 Task: Set "Default preset setting used" for "H.264/MPEG-4 Part 10/AVC encoder (x264 10-bit)" to superfast.
Action: Mouse moved to (103, 13)
Screenshot: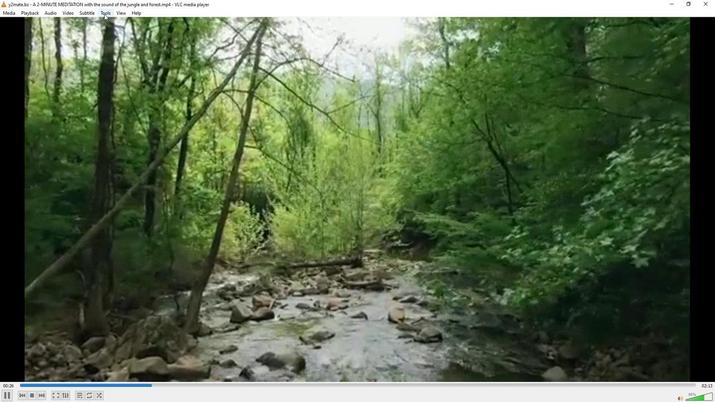
Action: Mouse pressed left at (103, 13)
Screenshot: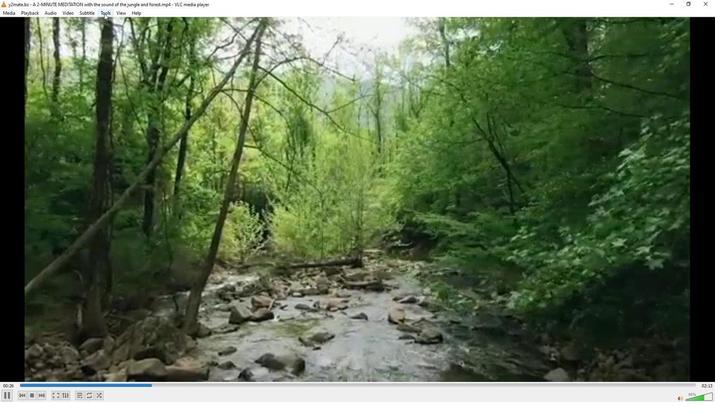 
Action: Mouse moved to (120, 100)
Screenshot: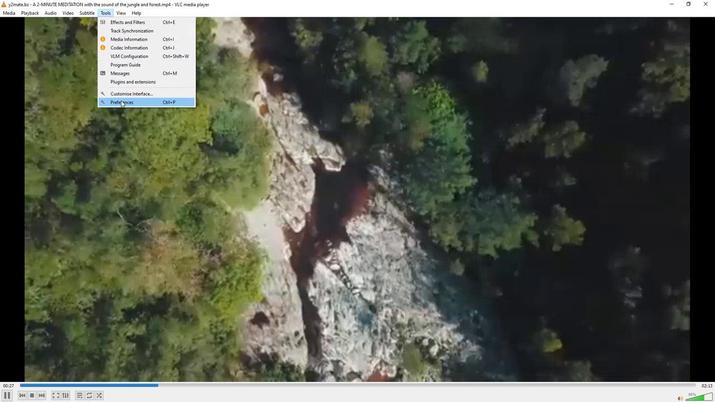 
Action: Mouse pressed left at (120, 100)
Screenshot: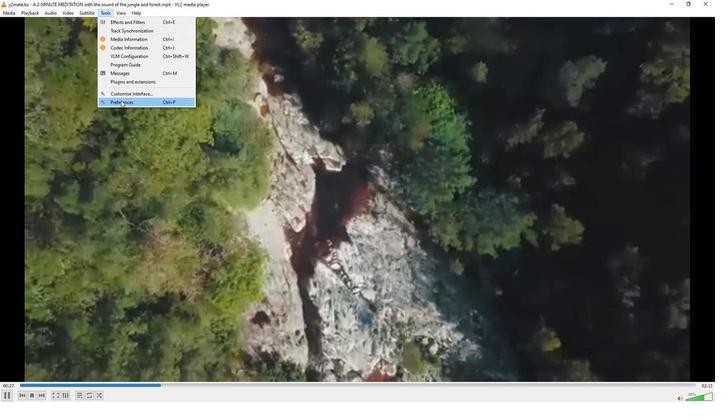 
Action: Mouse moved to (235, 328)
Screenshot: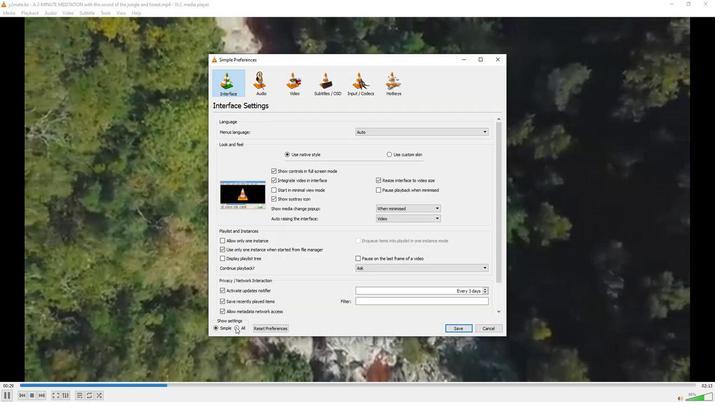 
Action: Mouse pressed left at (235, 328)
Screenshot: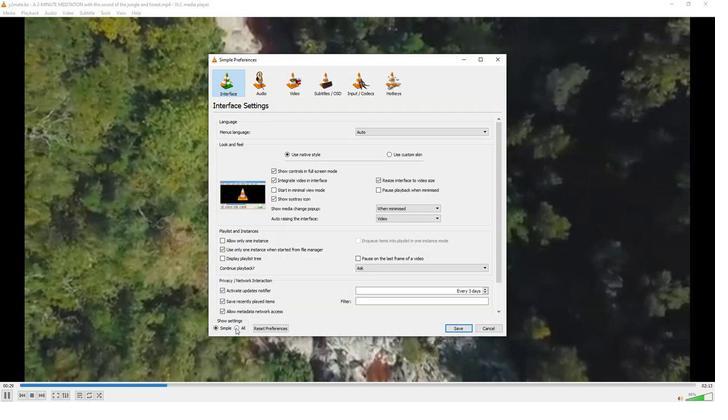 
Action: Mouse moved to (225, 251)
Screenshot: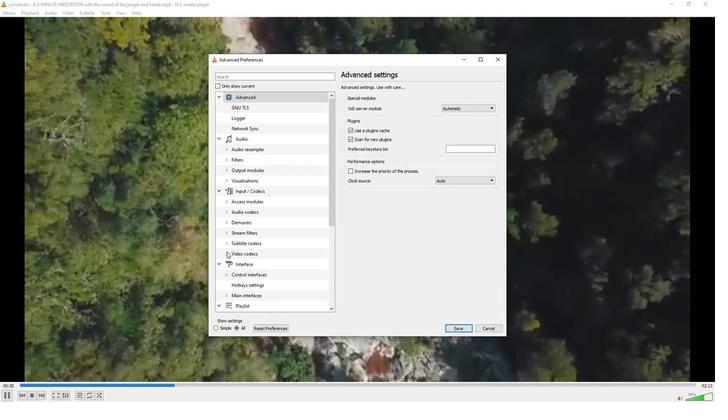 
Action: Mouse pressed left at (225, 251)
Screenshot: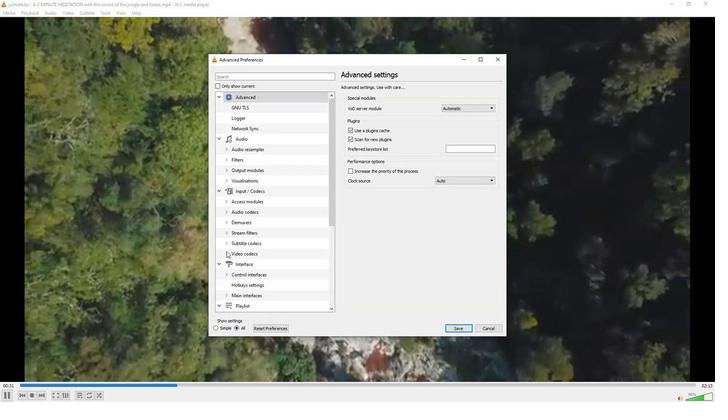 
Action: Mouse moved to (233, 268)
Screenshot: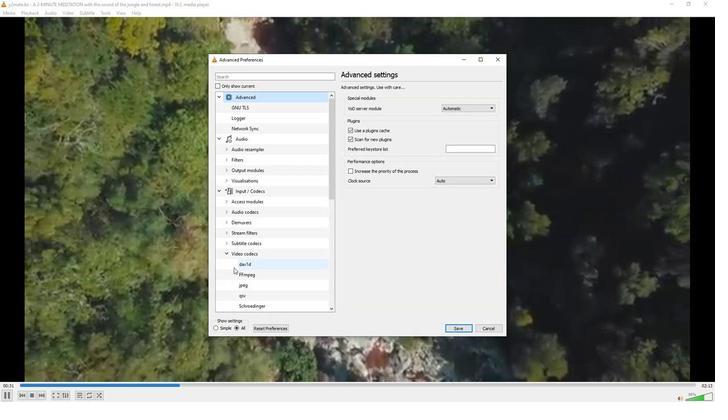 
Action: Mouse scrolled (233, 268) with delta (0, 0)
Screenshot: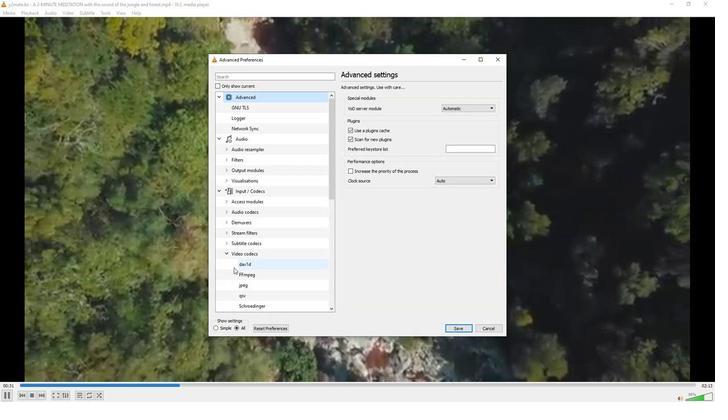 
Action: Mouse scrolled (233, 268) with delta (0, 0)
Screenshot: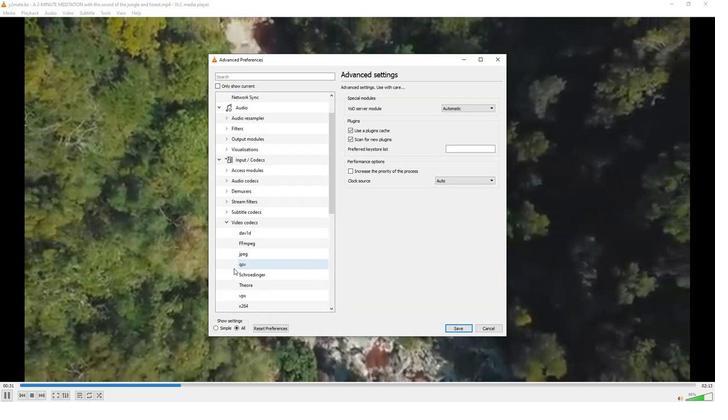 
Action: Mouse moved to (244, 285)
Screenshot: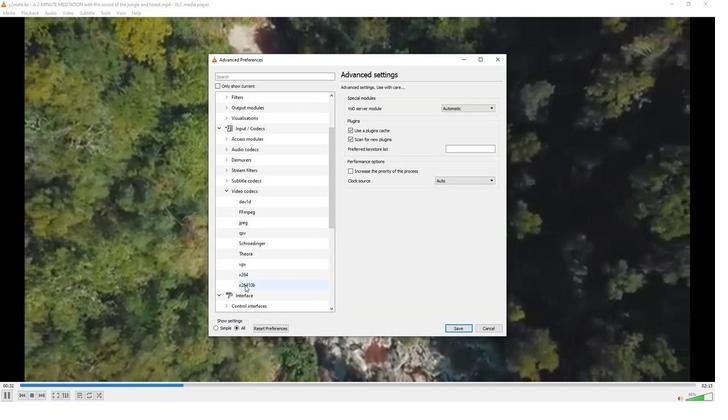 
Action: Mouse pressed left at (244, 285)
Screenshot: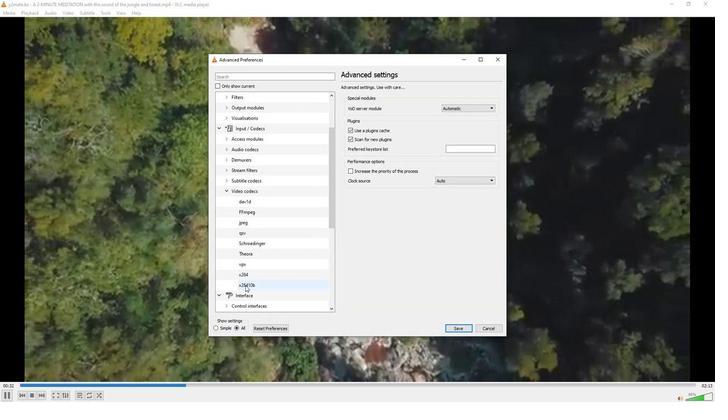 
Action: Mouse moved to (362, 262)
Screenshot: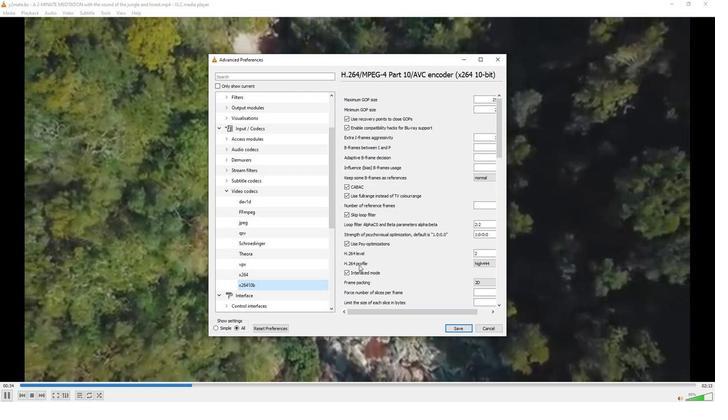 
Action: Mouse scrolled (362, 262) with delta (0, 0)
Screenshot: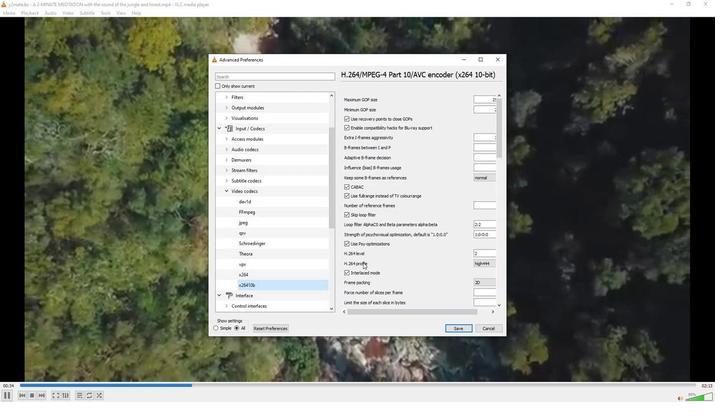 
Action: Mouse scrolled (362, 262) with delta (0, 0)
Screenshot: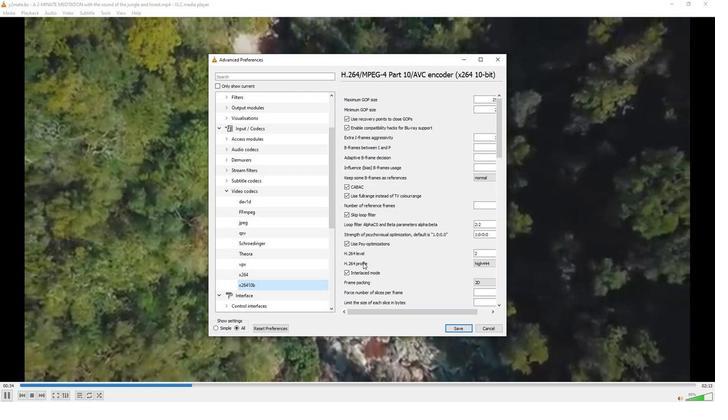 
Action: Mouse scrolled (362, 262) with delta (0, 0)
Screenshot: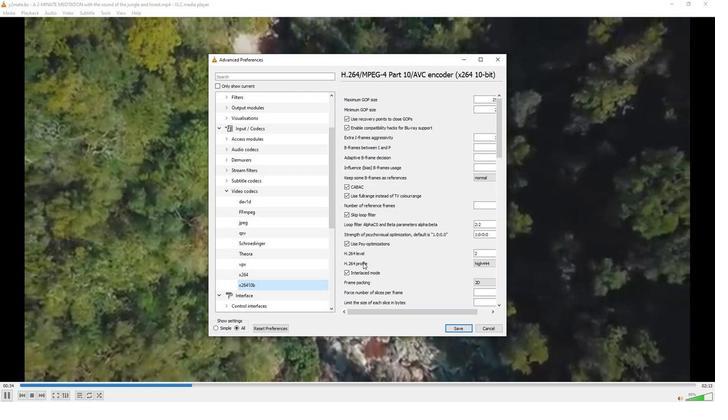 
Action: Mouse scrolled (362, 262) with delta (0, 0)
Screenshot: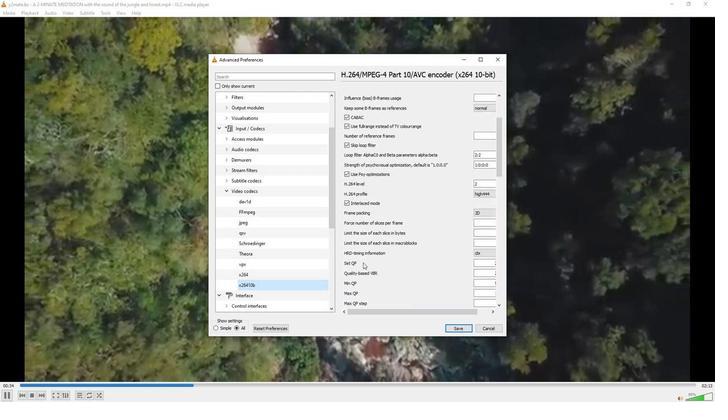 
Action: Mouse scrolled (362, 262) with delta (0, 0)
Screenshot: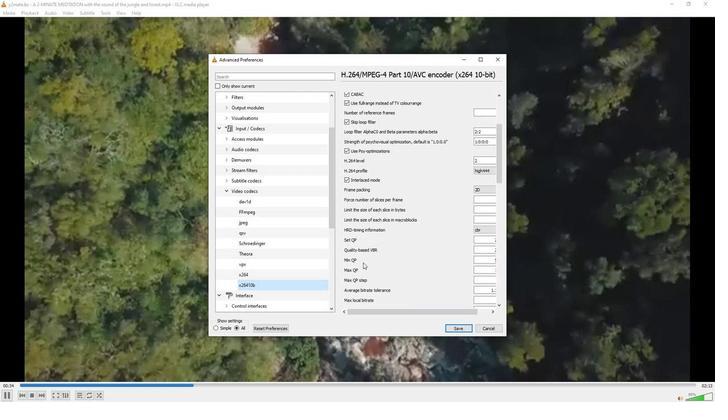 
Action: Mouse scrolled (362, 262) with delta (0, 0)
Screenshot: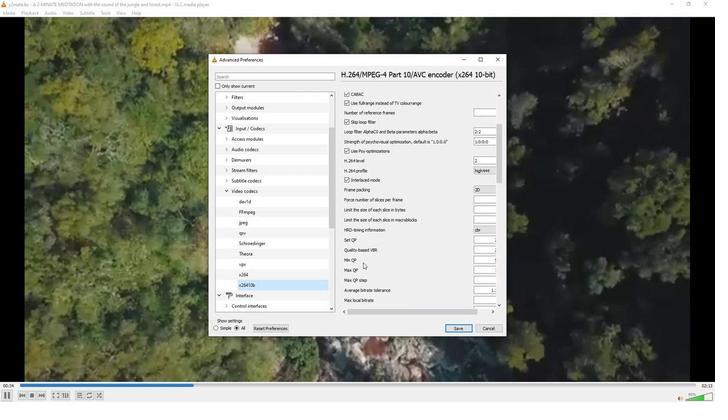 
Action: Mouse scrolled (362, 262) with delta (0, 0)
Screenshot: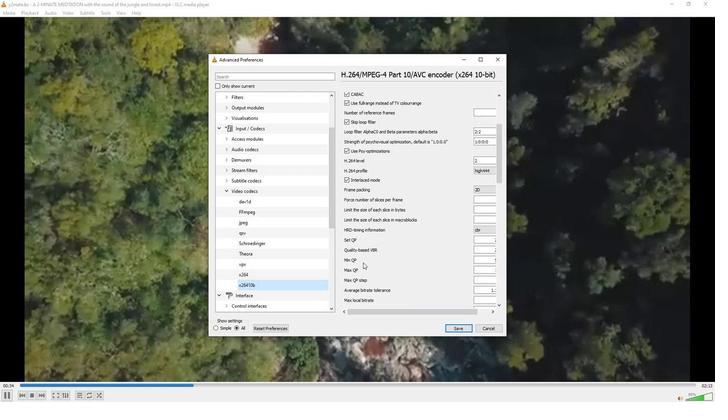 
Action: Mouse scrolled (362, 262) with delta (0, 0)
Screenshot: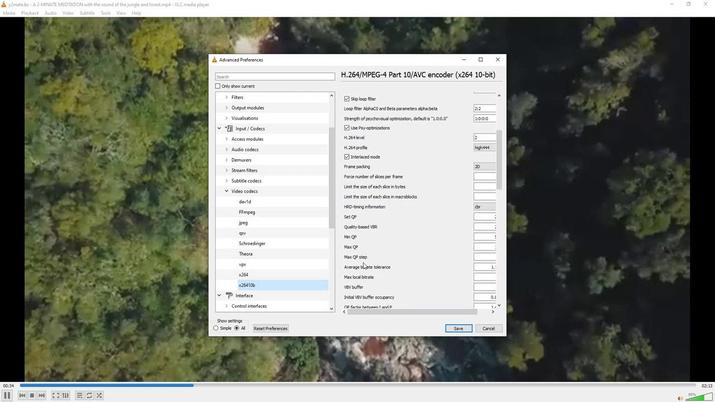 
Action: Mouse scrolled (362, 262) with delta (0, 0)
Screenshot: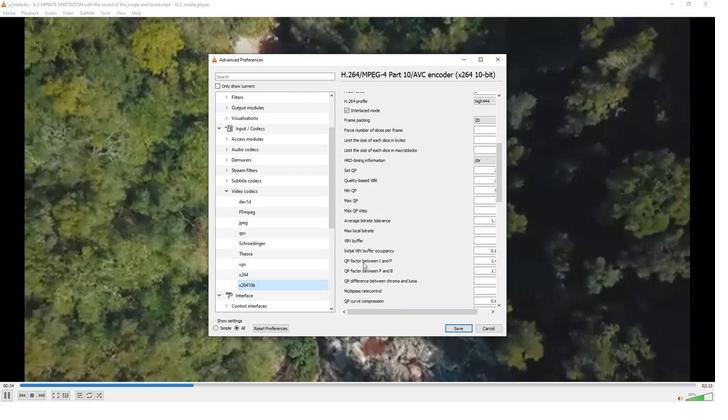 
Action: Mouse scrolled (362, 262) with delta (0, 0)
Screenshot: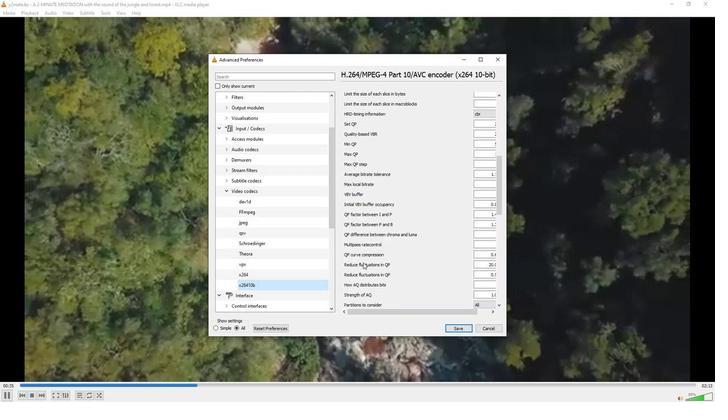 
Action: Mouse scrolled (362, 262) with delta (0, 0)
Screenshot: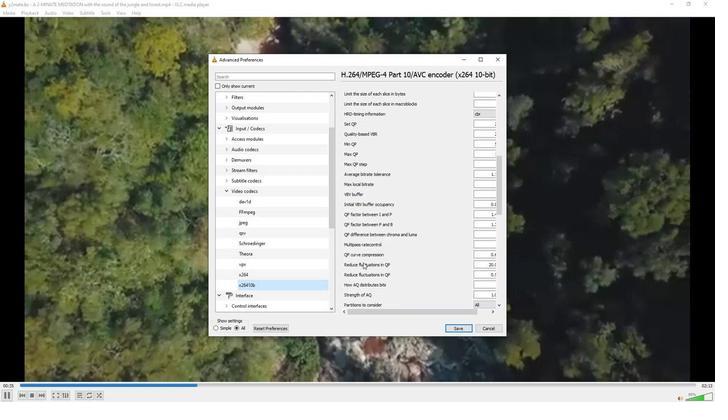
Action: Mouse scrolled (362, 262) with delta (0, 0)
Screenshot: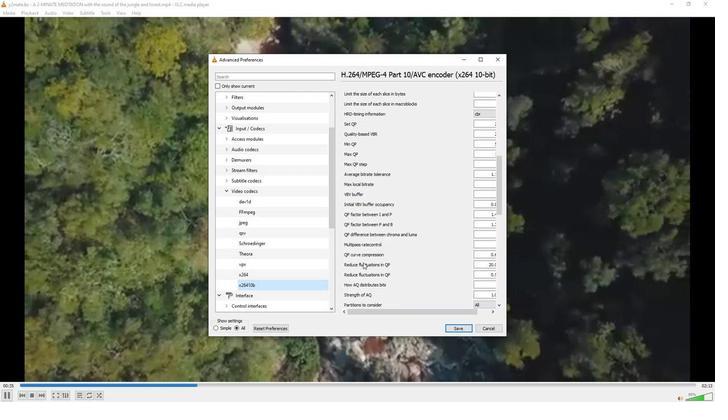 
Action: Mouse scrolled (362, 262) with delta (0, 0)
Screenshot: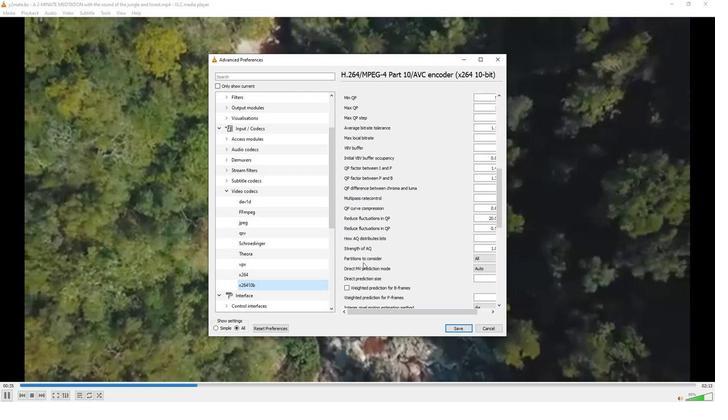 
Action: Mouse scrolled (362, 262) with delta (0, 0)
Screenshot: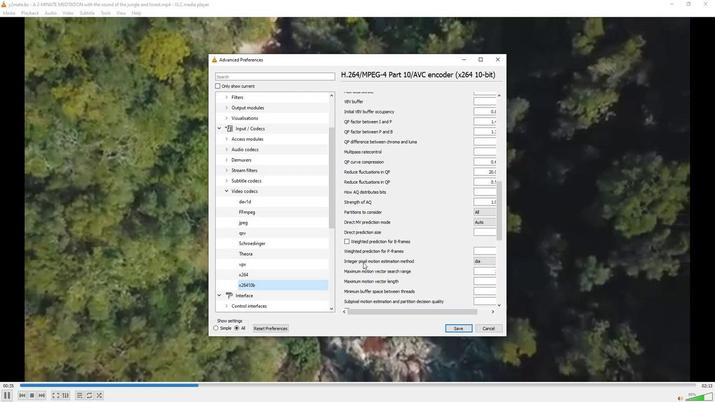 
Action: Mouse scrolled (362, 262) with delta (0, 0)
Screenshot: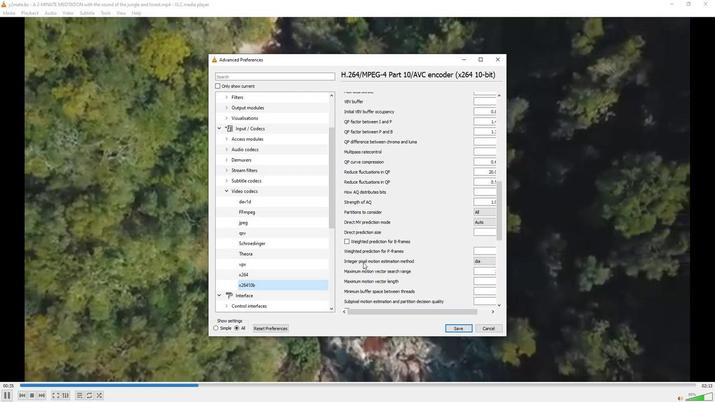 
Action: Mouse scrolled (362, 262) with delta (0, 0)
Screenshot: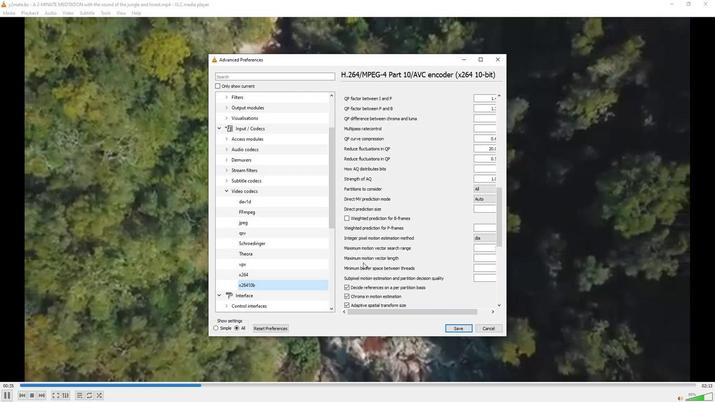 
Action: Mouse scrolled (362, 262) with delta (0, 0)
Screenshot: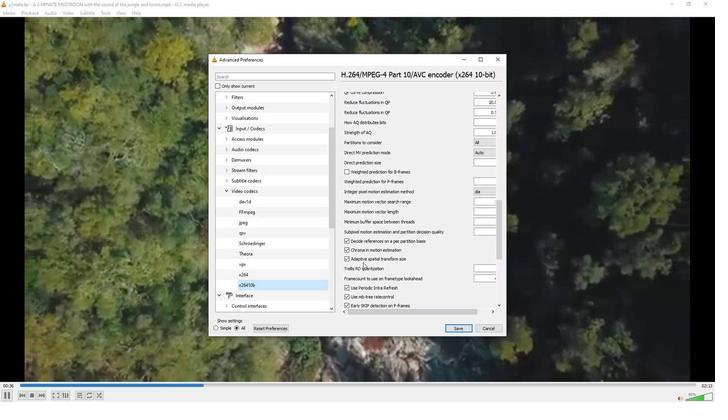 
Action: Mouse scrolled (362, 262) with delta (0, 0)
Screenshot: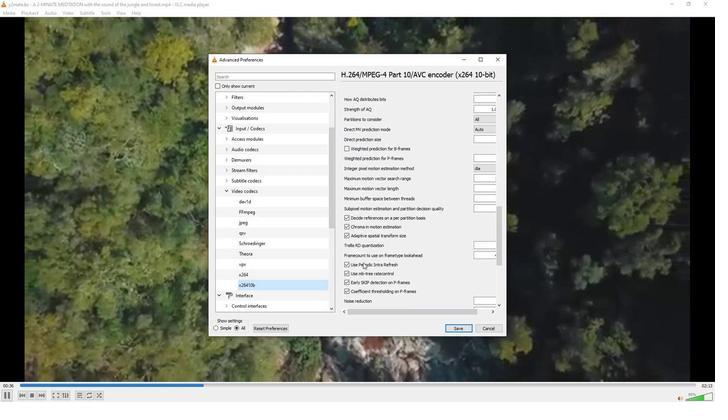 
Action: Mouse scrolled (362, 262) with delta (0, 0)
Screenshot: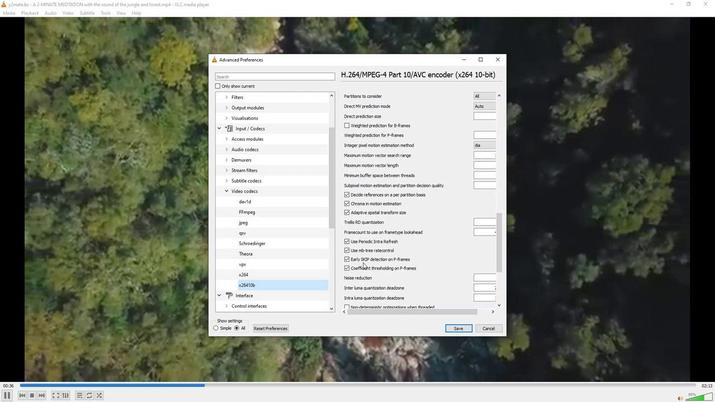 
Action: Mouse scrolled (362, 262) with delta (0, 0)
Screenshot: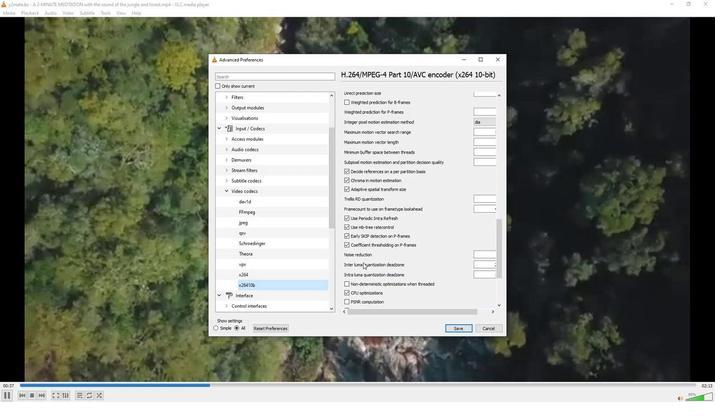 
Action: Mouse scrolled (362, 262) with delta (0, 0)
Screenshot: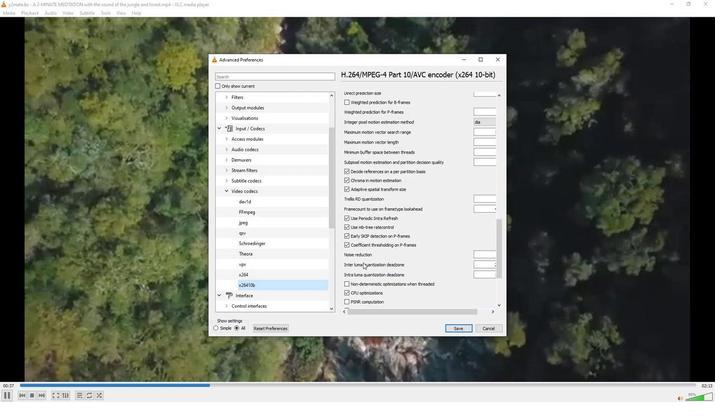 
Action: Mouse scrolled (362, 262) with delta (0, 0)
Screenshot: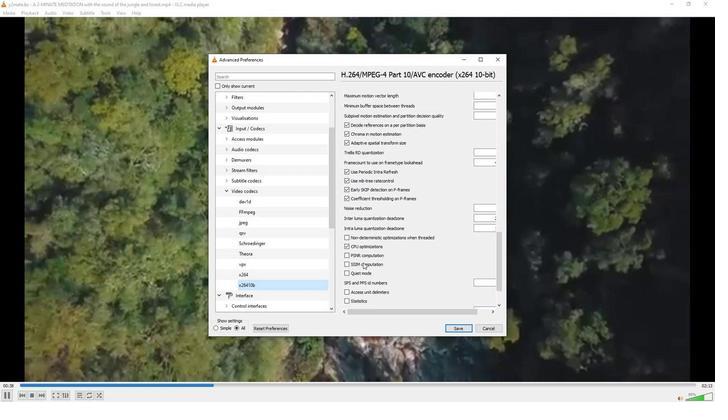 
Action: Mouse scrolled (362, 262) with delta (0, 0)
Screenshot: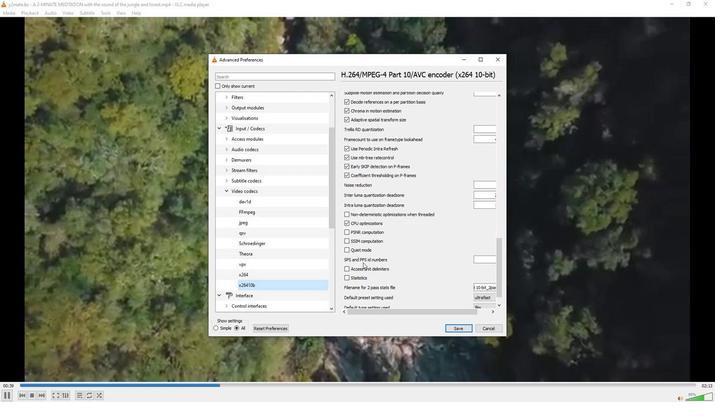 
Action: Mouse scrolled (362, 262) with delta (0, 0)
Screenshot: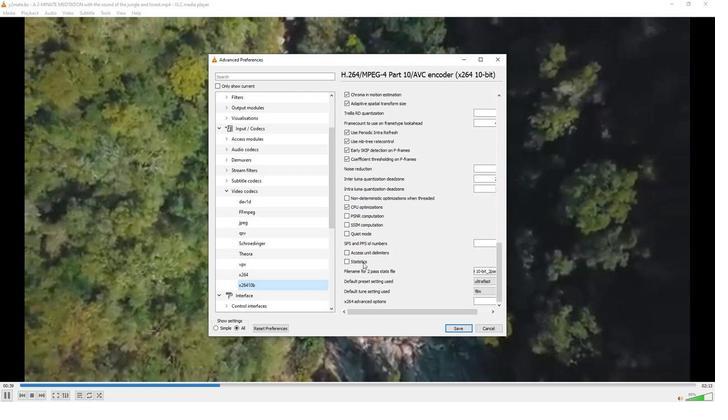 
Action: Mouse moved to (479, 279)
Screenshot: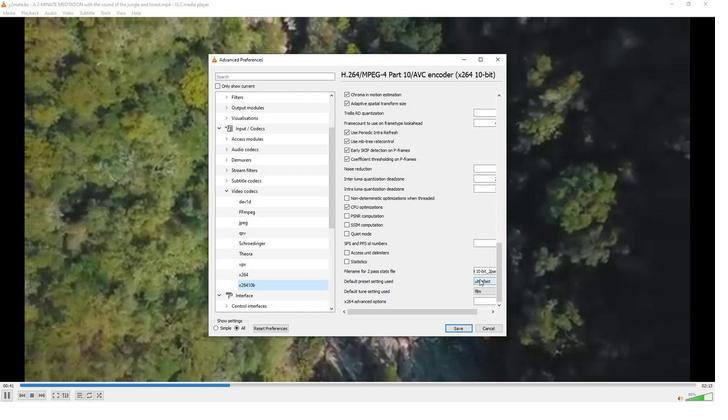 
Action: Mouse pressed left at (479, 279)
Screenshot: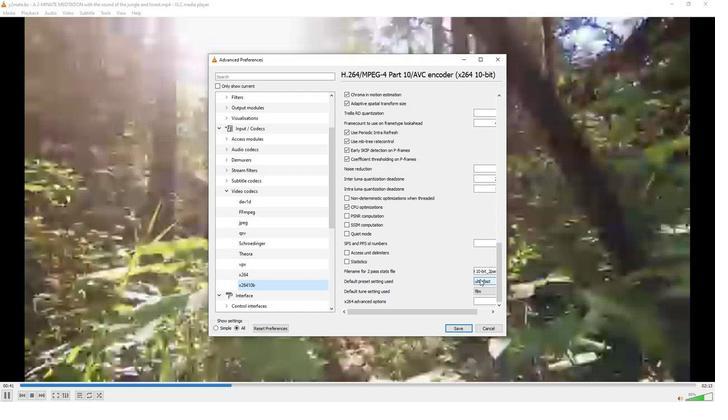 
Action: Mouse moved to (483, 292)
Screenshot: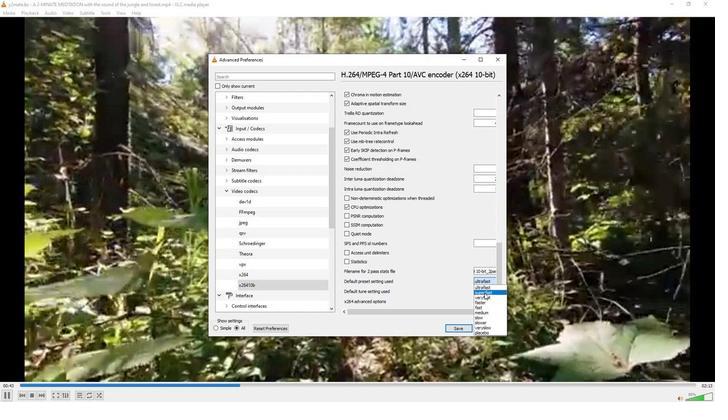 
Action: Mouse pressed left at (483, 292)
Screenshot: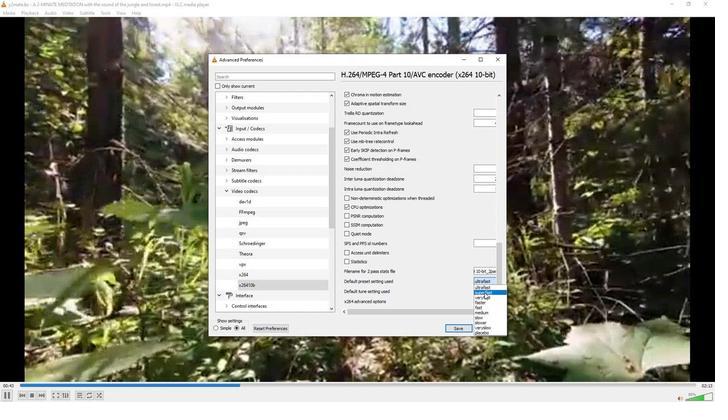 
Action: Mouse moved to (484, 292)
Screenshot: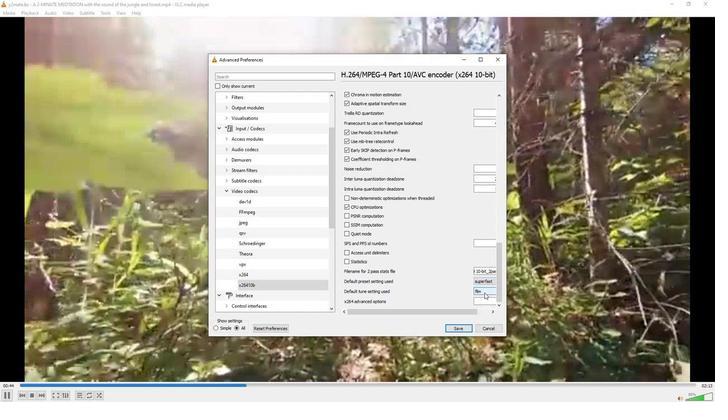 
